 Task: Plan a departmental training on innovation for the 18th at 5:30 PM.
Action: Mouse moved to (51, 80)
Screenshot: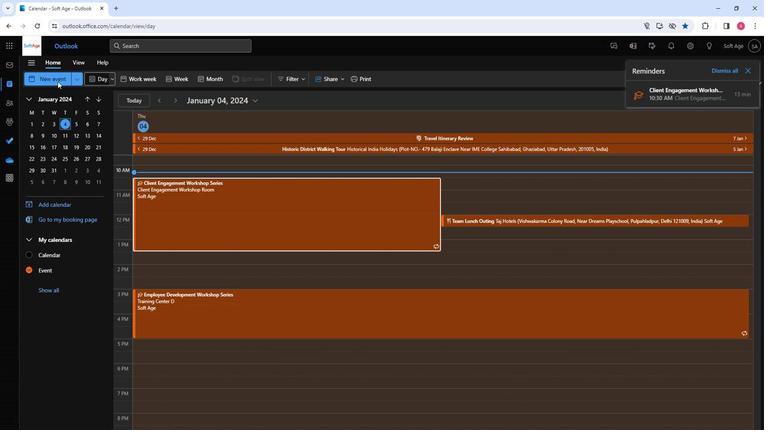 
Action: Mouse pressed left at (51, 80)
Screenshot: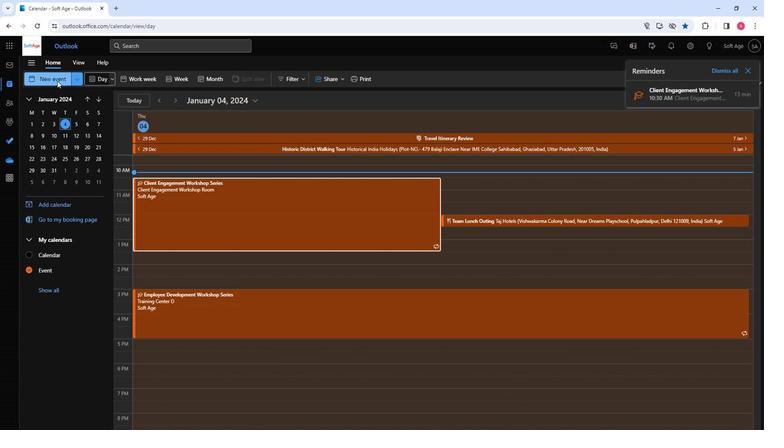 
Action: Mouse moved to (200, 130)
Screenshot: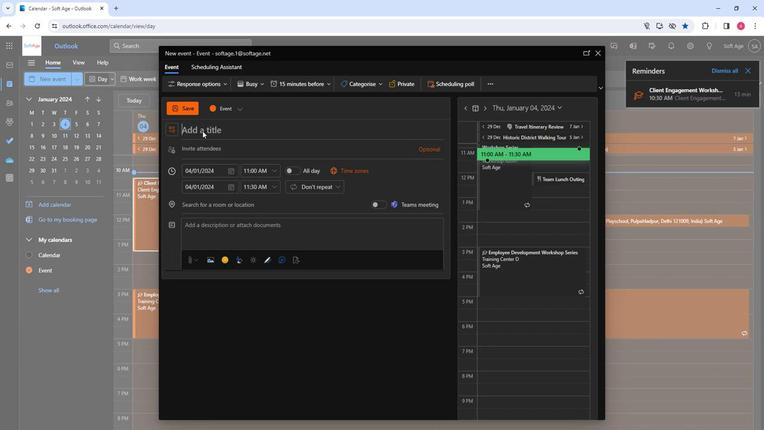 
Action: Mouse pressed left at (200, 130)
Screenshot: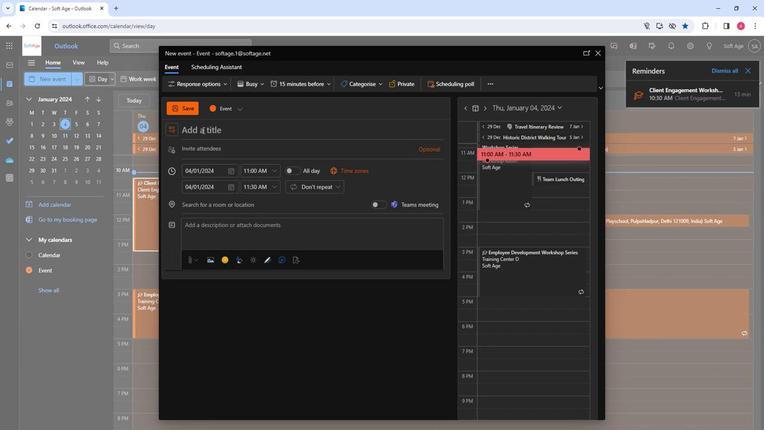 
Action: Key pressed <Key.shift>Departmental<Key.space><Key.shift>Training<Key.space><Key.shift>On<Key.backspace><Key.backspace>on<Key.space><Key.shift>Innovation
Screenshot: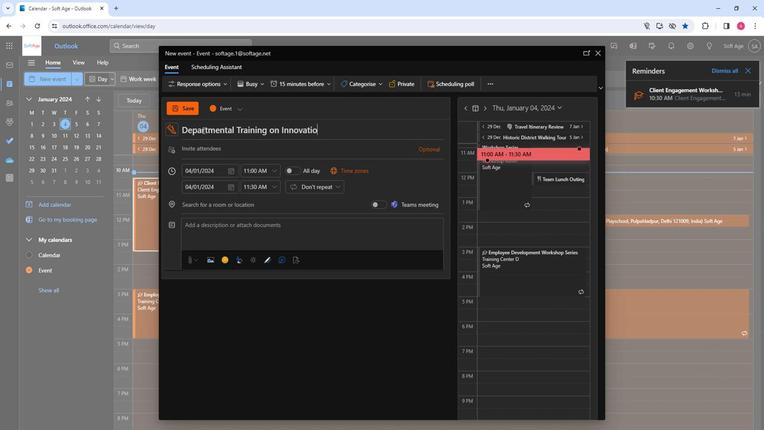 
Action: Mouse moved to (204, 147)
Screenshot: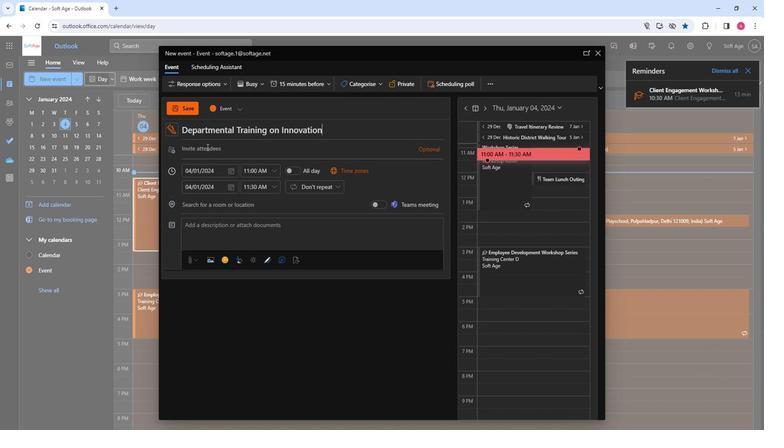 
Action: Mouse pressed left at (204, 147)
Screenshot: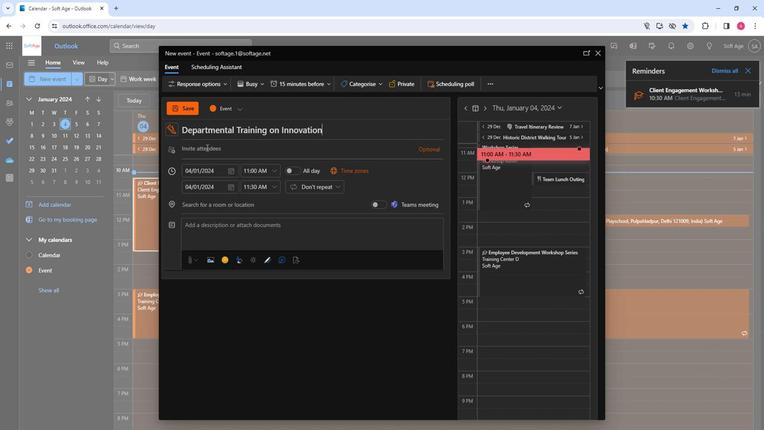 
Action: Key pressed so
Screenshot: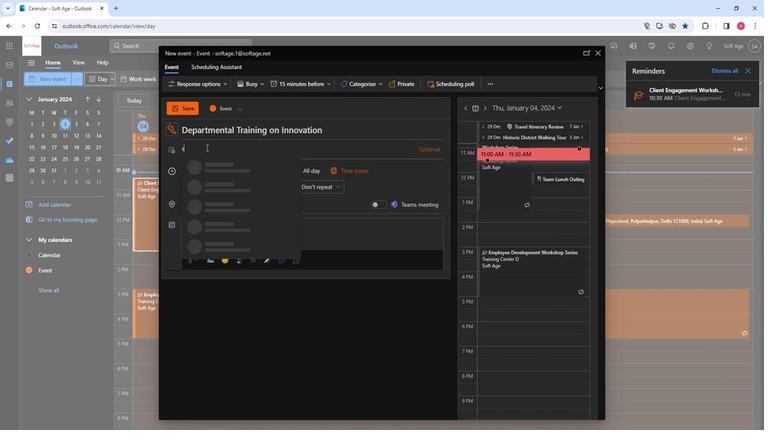 
Action: Mouse moved to (224, 192)
Screenshot: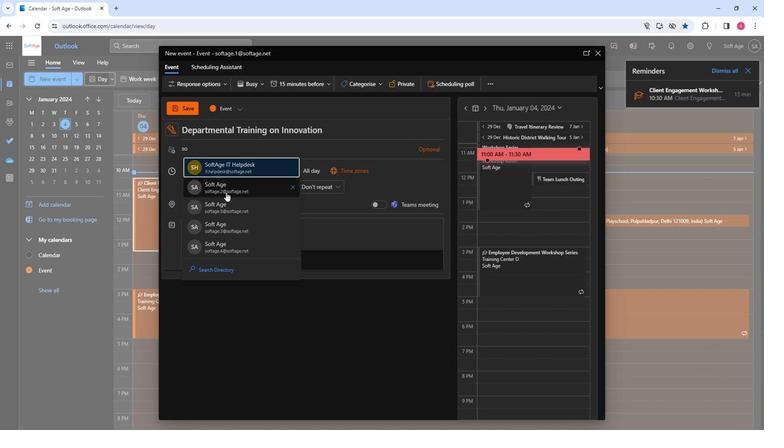 
Action: Mouse pressed left at (224, 192)
Screenshot: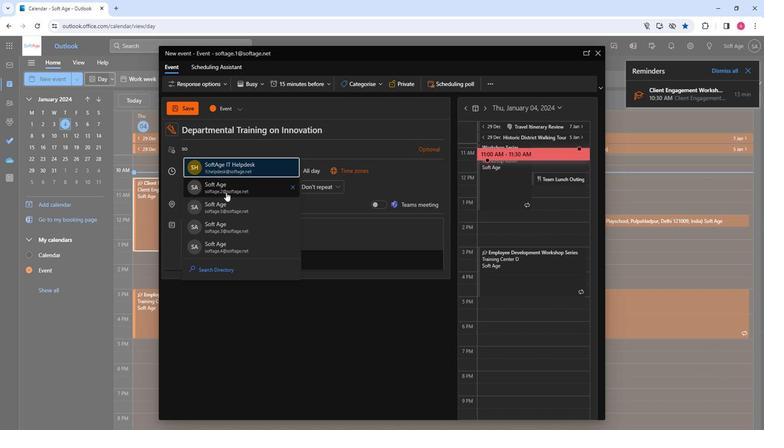 
Action: Key pressed so
Screenshot: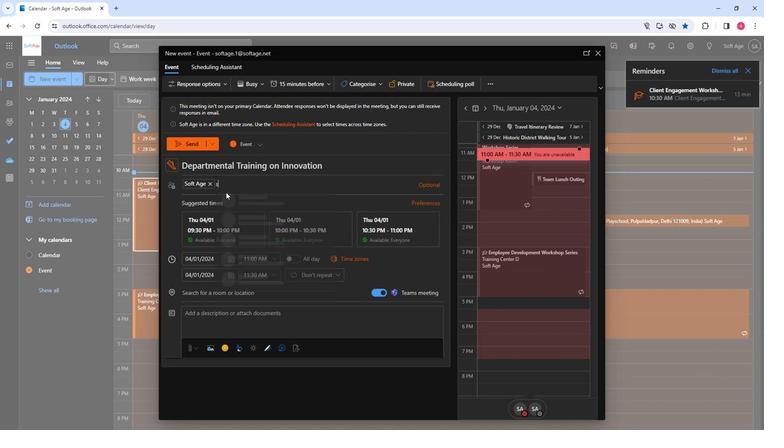 
Action: Mouse moved to (246, 249)
Screenshot: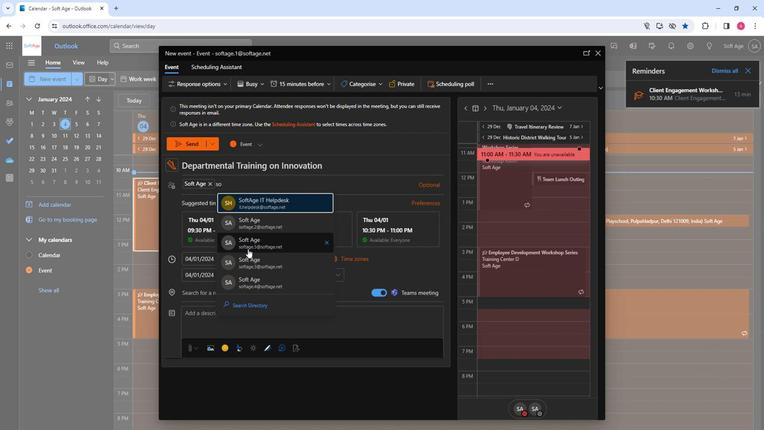 
Action: Mouse pressed left at (246, 249)
Screenshot: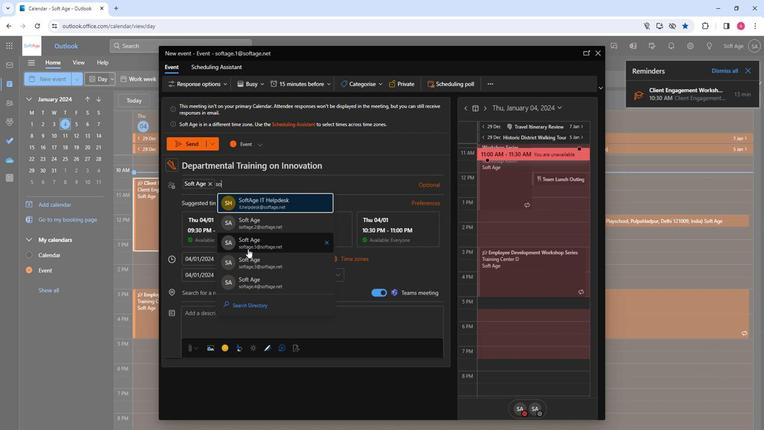
Action: Key pressed so
Screenshot: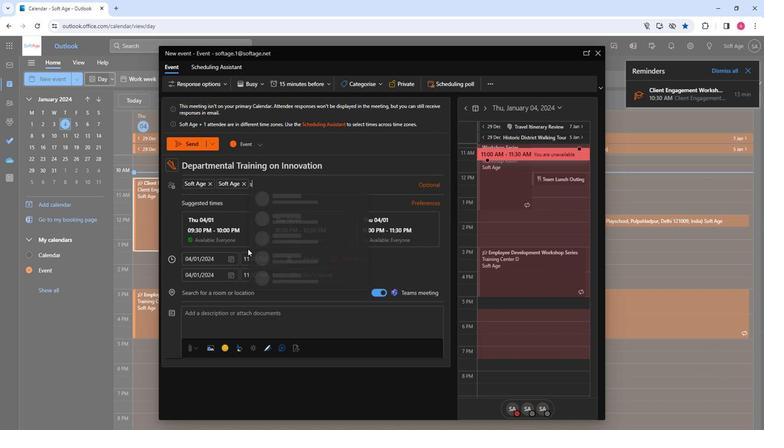 
Action: Mouse moved to (274, 277)
Screenshot: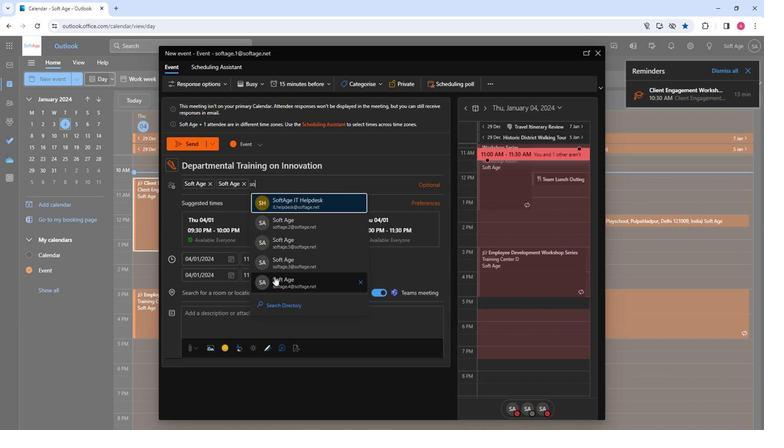 
Action: Mouse pressed left at (274, 277)
Screenshot: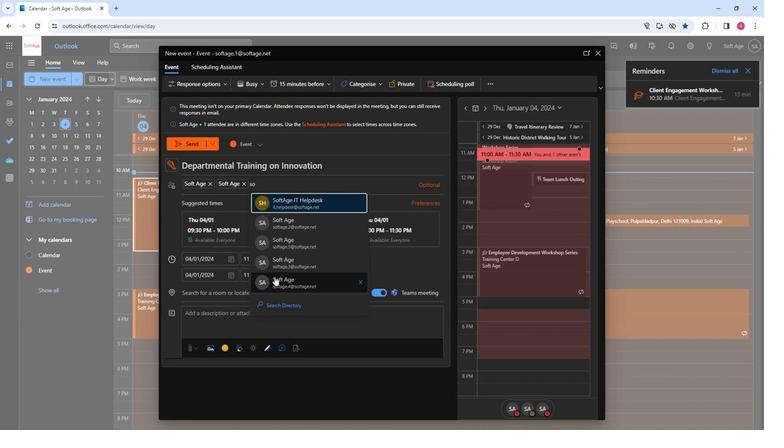 
Action: Mouse moved to (229, 261)
Screenshot: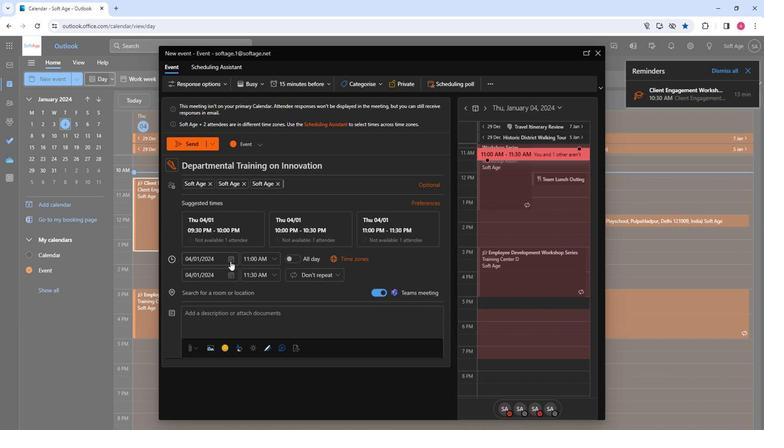 
Action: Mouse pressed left at (229, 261)
Screenshot: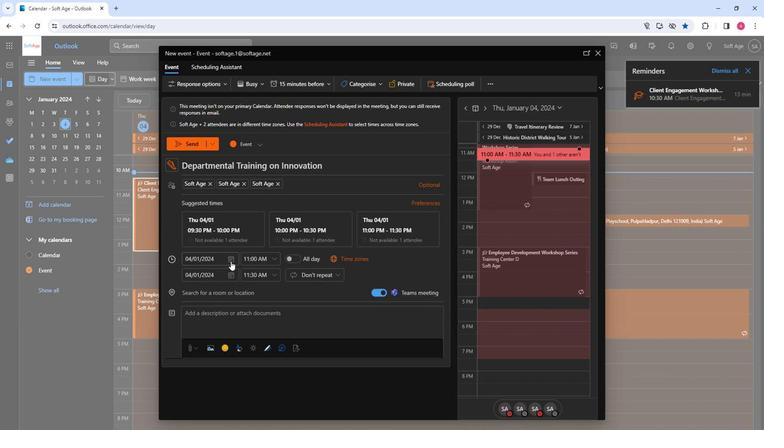 
Action: Mouse moved to (223, 326)
Screenshot: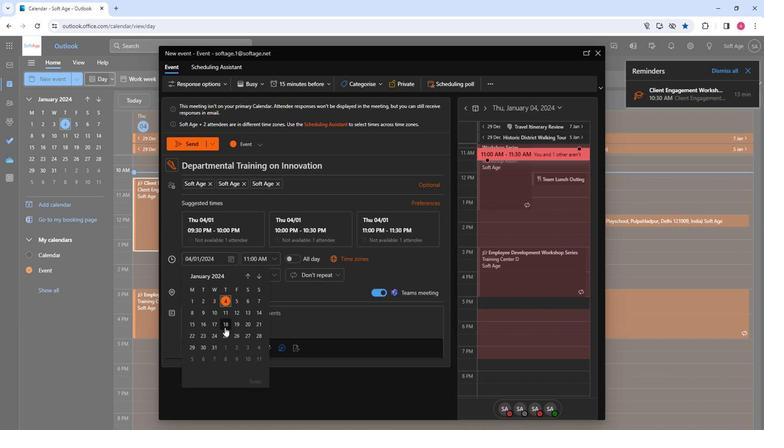 
Action: Mouse pressed left at (223, 326)
Screenshot: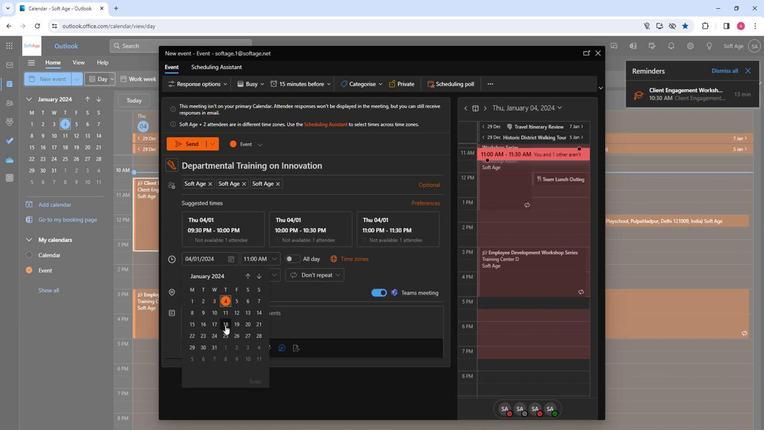
Action: Mouse moved to (272, 258)
Screenshot: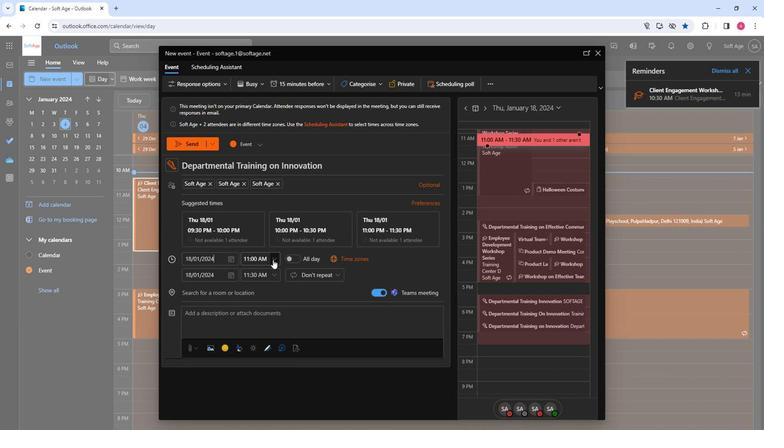 
Action: Mouse pressed left at (272, 258)
Screenshot: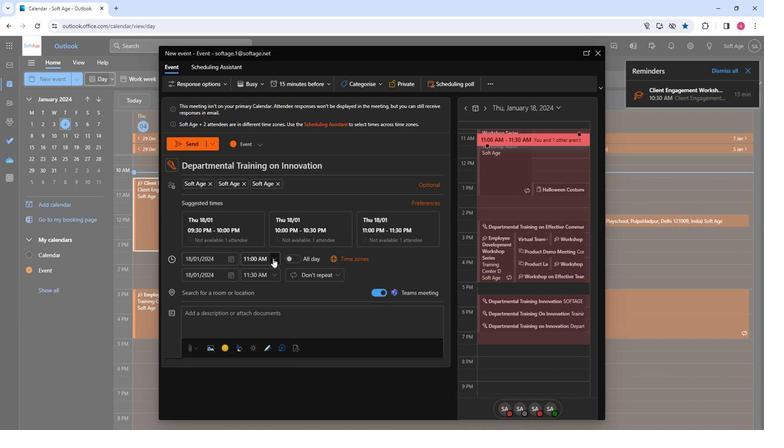 
Action: Mouse moved to (255, 298)
Screenshot: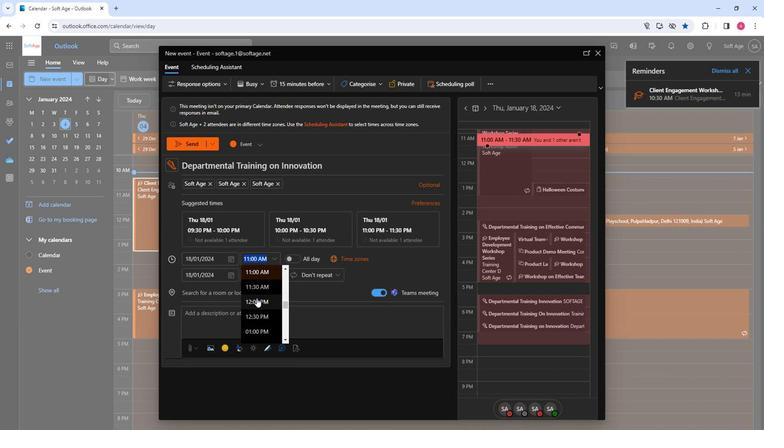 
Action: Mouse scrolled (255, 298) with delta (0, 0)
Screenshot: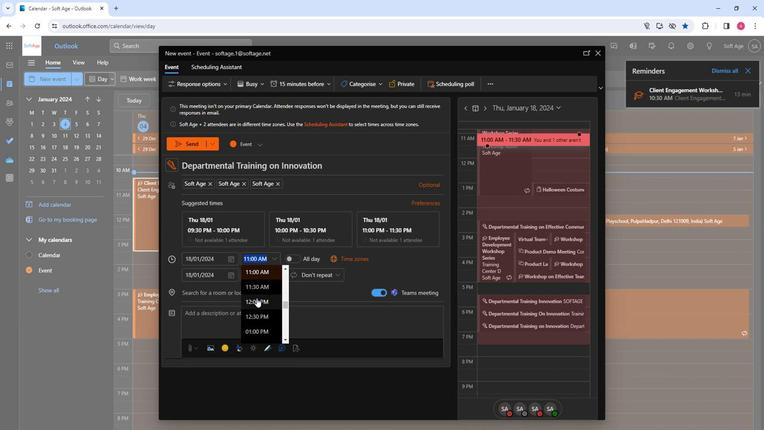
Action: Mouse scrolled (255, 298) with delta (0, 0)
Screenshot: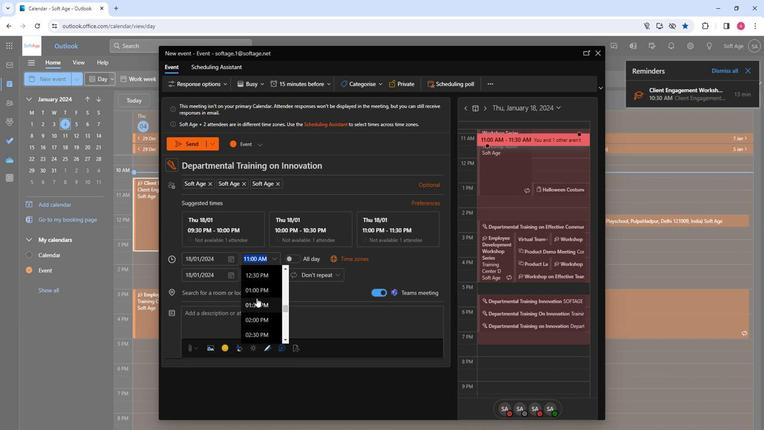 
Action: Mouse moved to (256, 298)
Screenshot: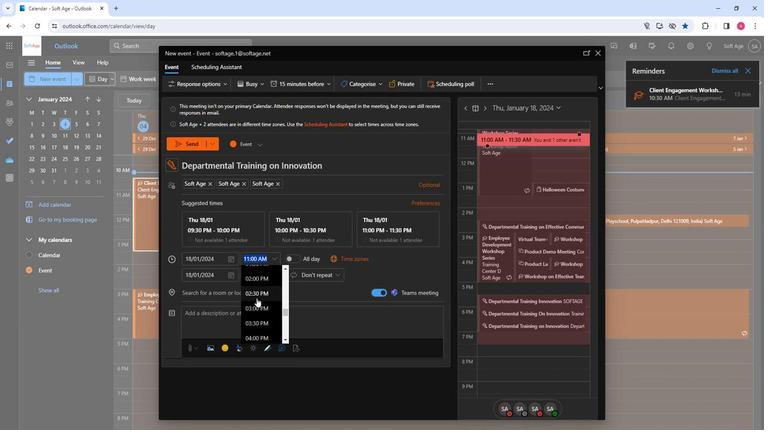 
Action: Mouse scrolled (256, 298) with delta (0, 0)
Screenshot: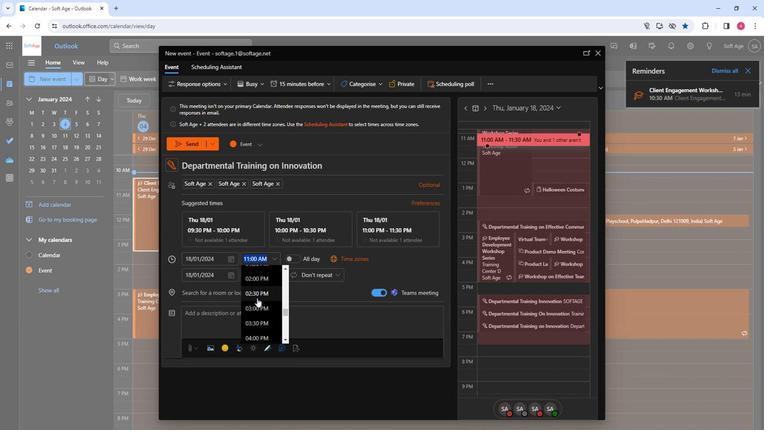 
Action: Mouse scrolled (256, 298) with delta (0, 0)
Screenshot: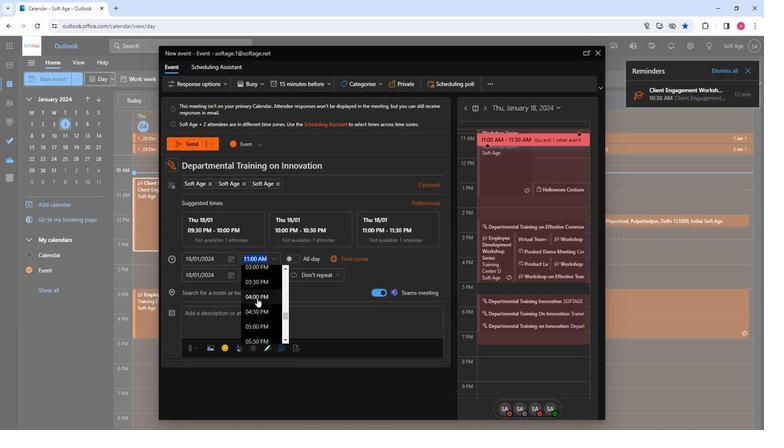 
Action: Mouse moved to (256, 298)
Screenshot: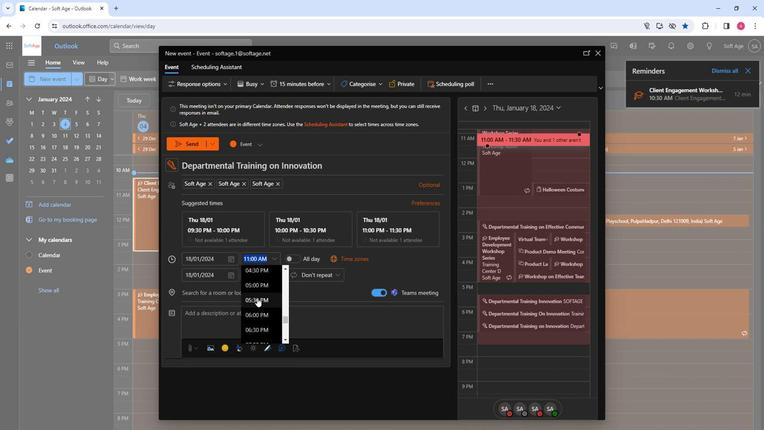 
Action: Mouse pressed left at (256, 298)
Screenshot: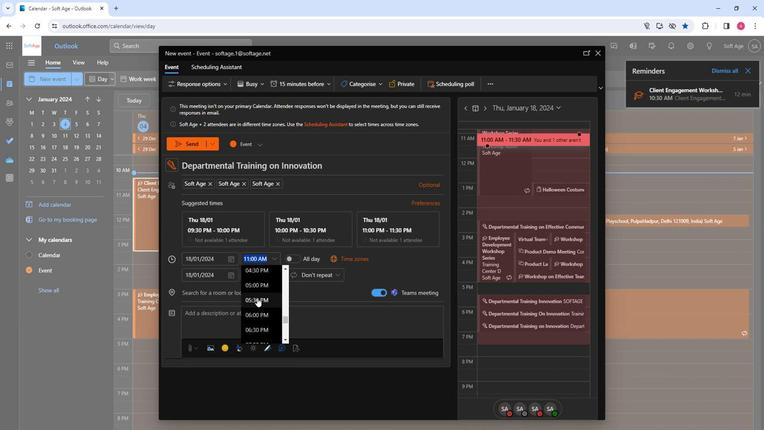 
Action: Mouse moved to (215, 294)
Screenshot: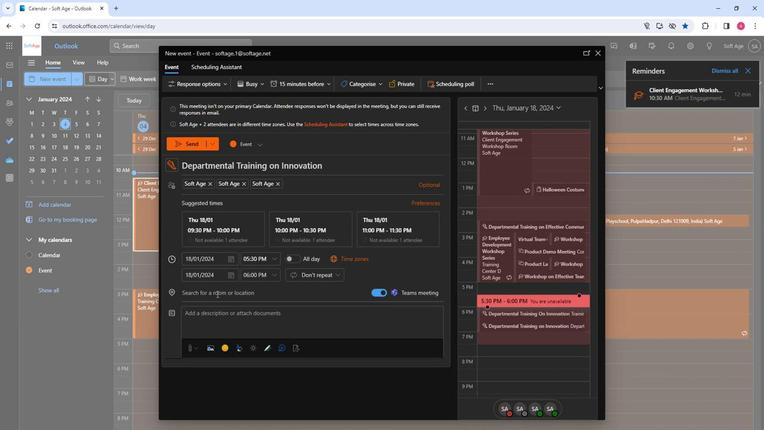 
Action: Mouse pressed left at (215, 294)
Screenshot: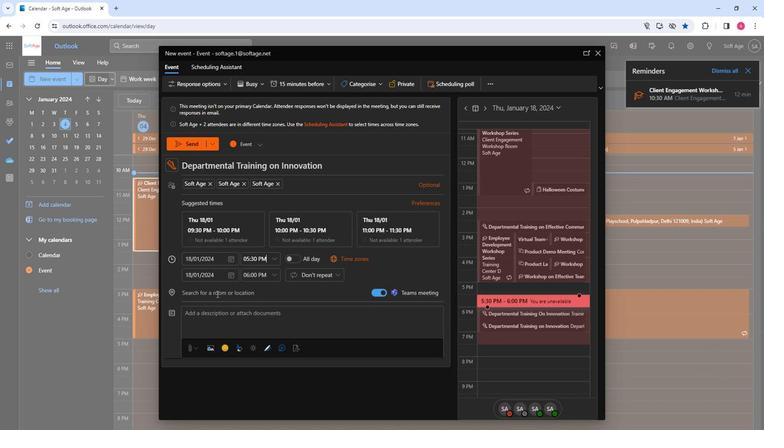 
Action: Mouse moved to (215, 293)
Screenshot: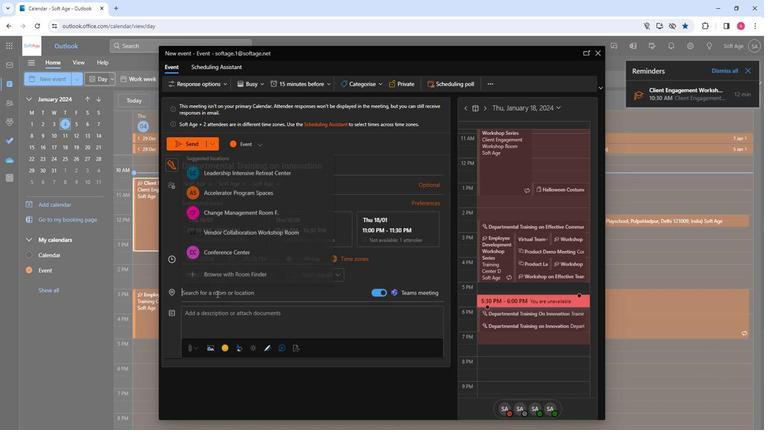 
Action: Key pressed so
Screenshot: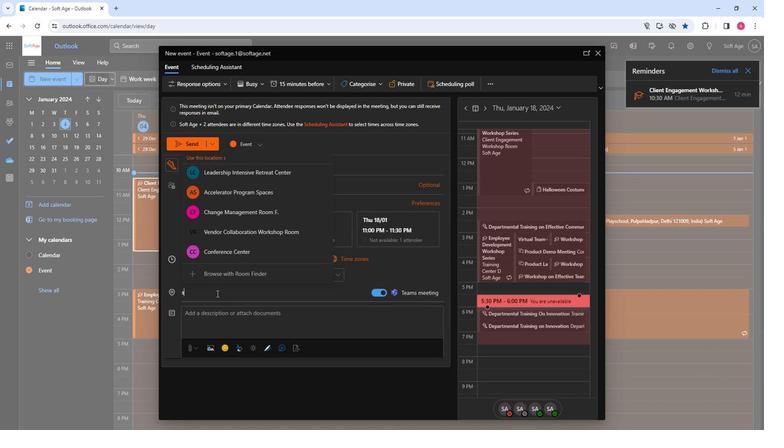 
Action: Mouse moved to (219, 249)
Screenshot: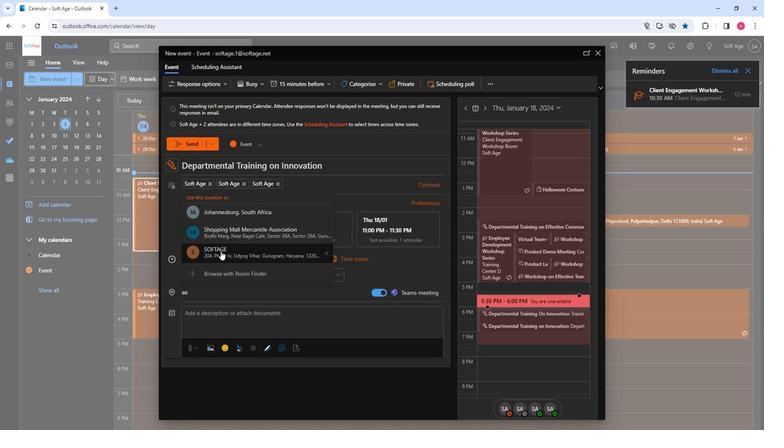 
Action: Mouse pressed left at (219, 249)
Screenshot: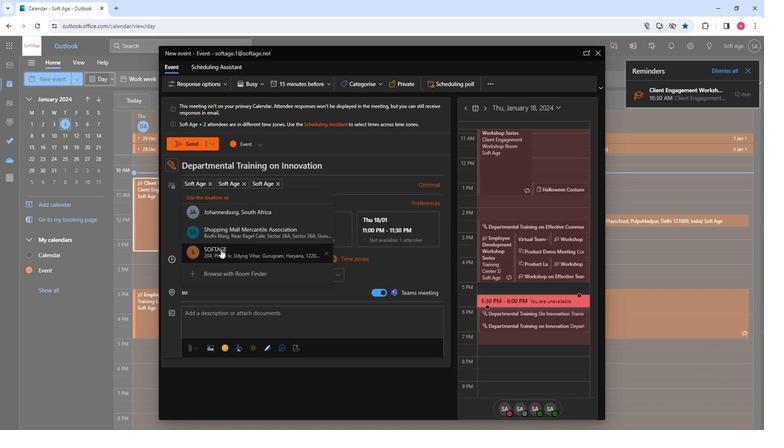 
Action: Mouse moved to (206, 321)
Screenshot: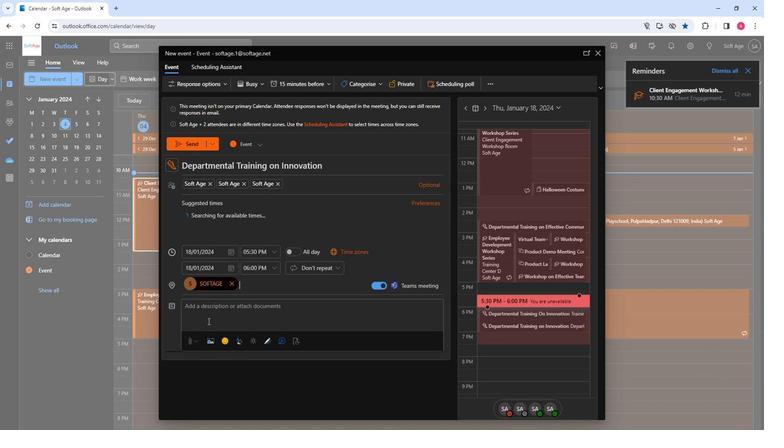 
Action: Mouse pressed left at (206, 321)
Screenshot: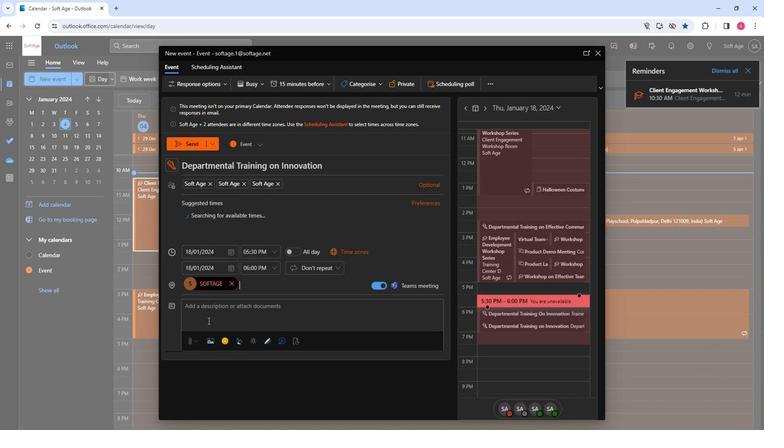 
Action: Mouse moved to (206, 321)
Screenshot: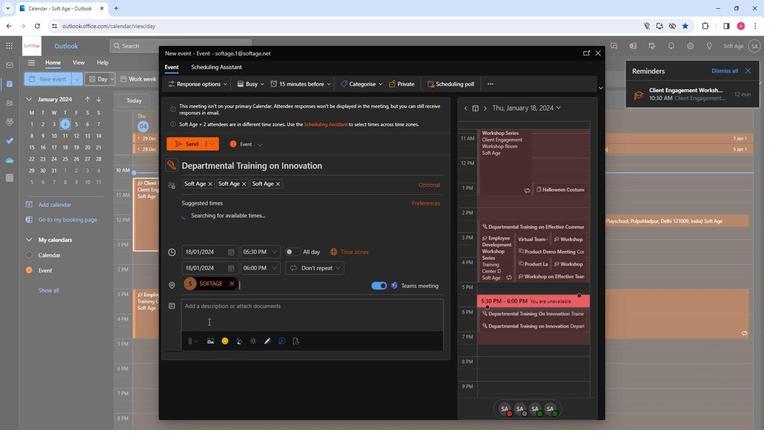 
Action: Key pressed <Key.shift>Immerse<Key.space>your<Key.space>team<Key.space>in<Key.space>a<Key.space>transformative<Key.space>departmental<Key.space>training<Key.space>on<Key.space>innovation.<Key.space><Key.shift>Cultivate<Key.space>a<Key.space>culture<Key.space>of<Key.space>creativity,<Key.space>problem-solving,<Key.space>and<Key.space>forward<Key.space>thinking<Key.space>to<Key.space>drive<Key.space>continou<Key.backspace><Key.backspace>uous<Key.space>improvement<Key.space>and<Key.space>organizational<Key.space>success.
Screenshot: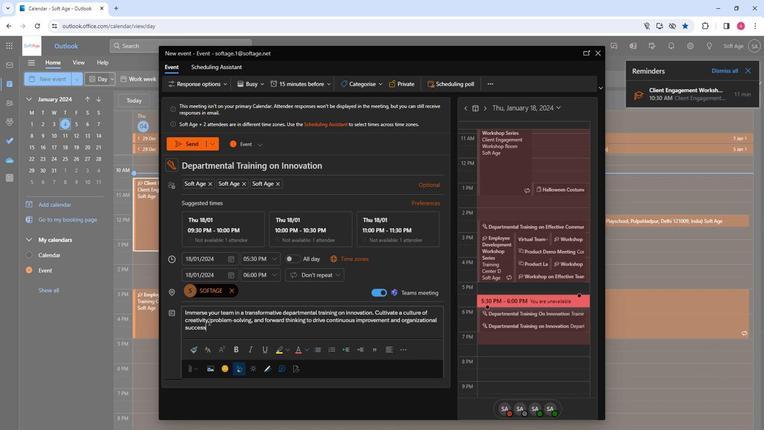 
Action: Mouse moved to (223, 330)
Screenshot: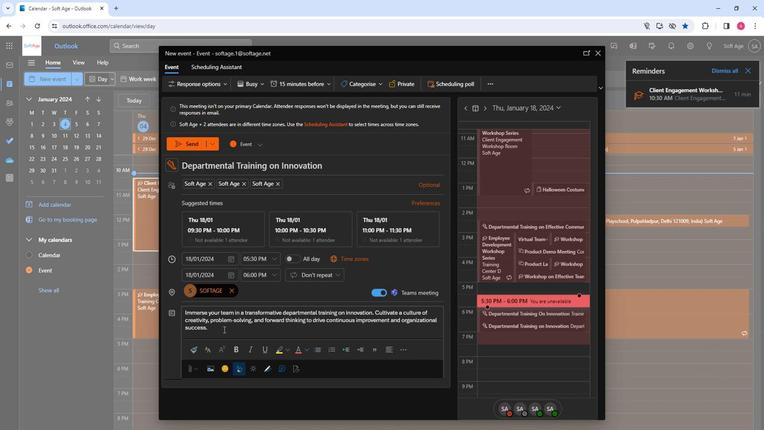 
Action: Mouse pressed left at (223, 330)
Screenshot: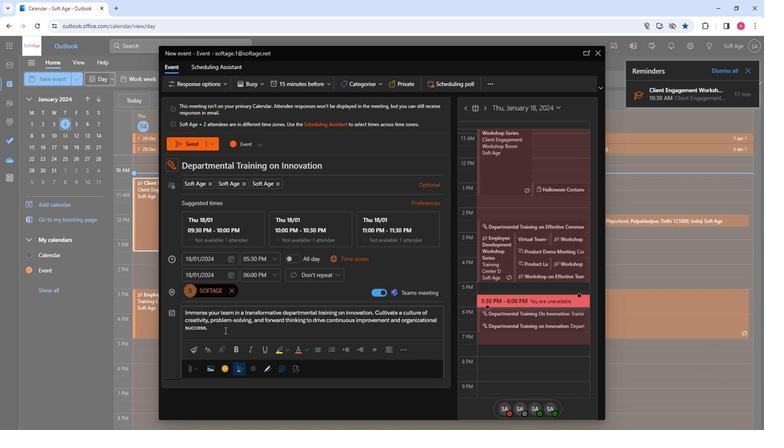 
Action: Mouse moved to (225, 332)
Screenshot: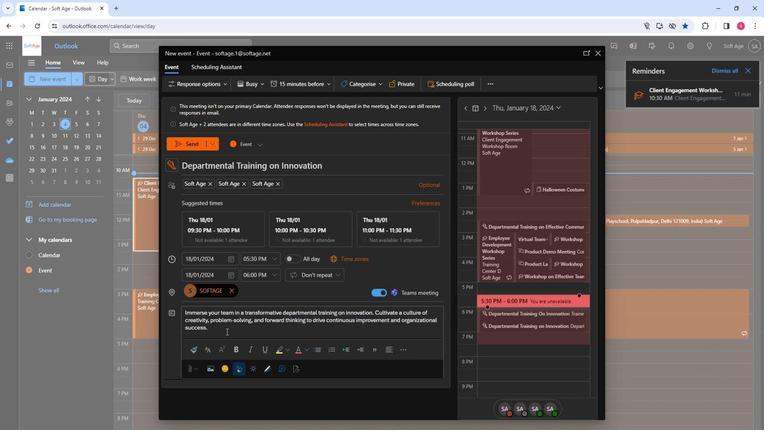 
Action: Mouse pressed left at (225, 332)
Screenshot: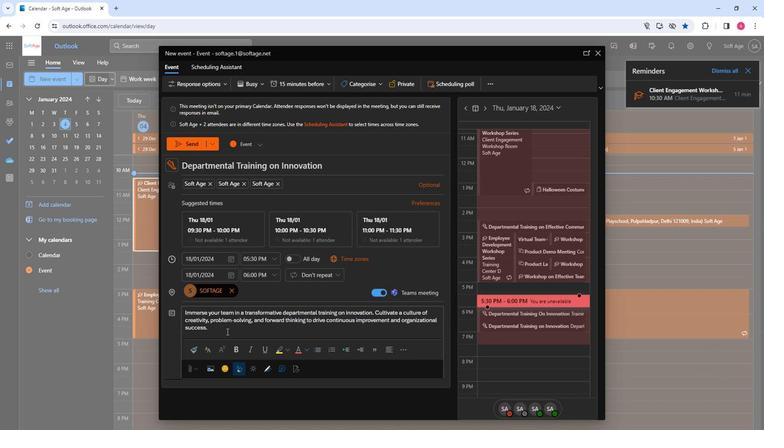 
Action: Mouse moved to (225, 332)
Screenshot: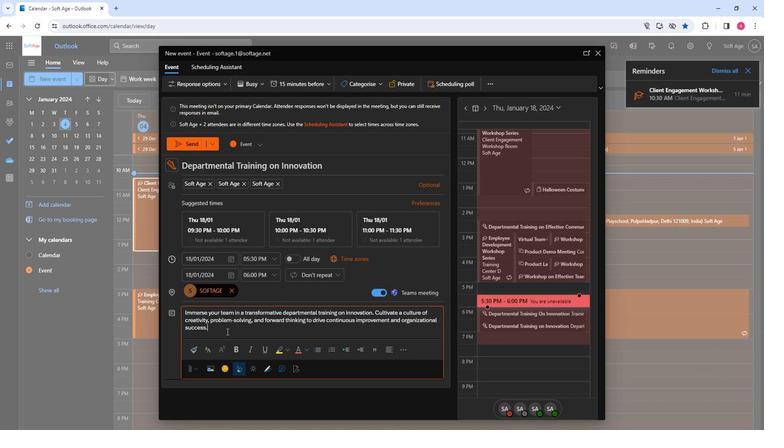 
Action: Mouse pressed left at (225, 332)
Screenshot: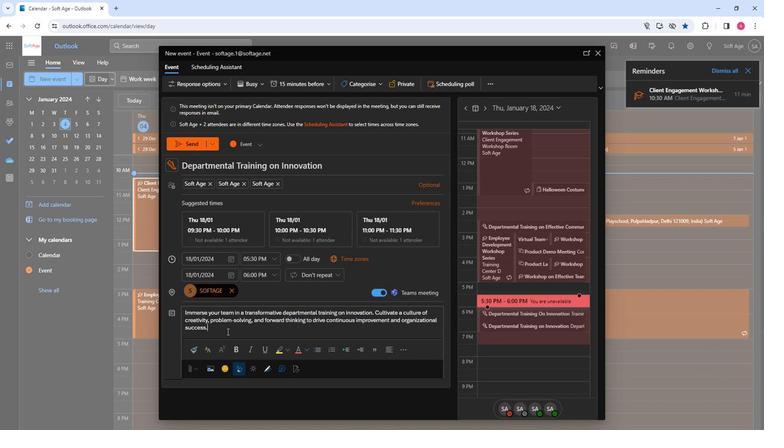 
Action: Mouse moved to (223, 329)
Screenshot: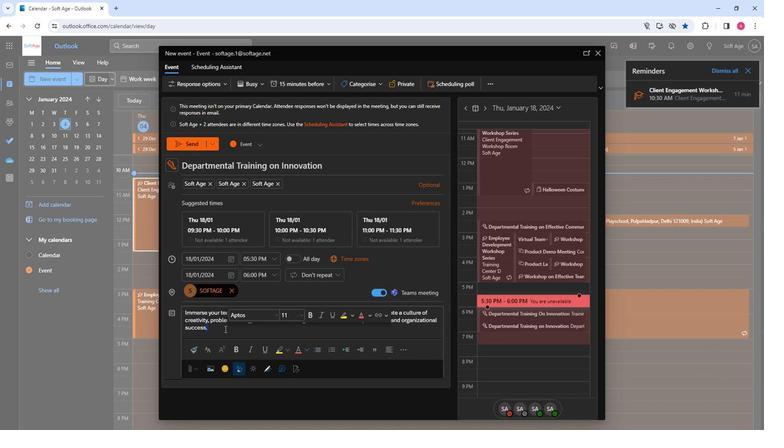 
Action: Mouse pressed left at (223, 329)
Screenshot: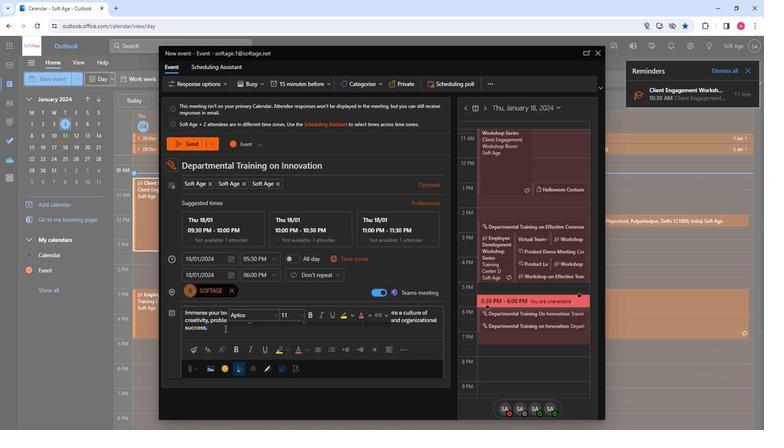 
Action: Mouse pressed left at (223, 329)
Screenshot: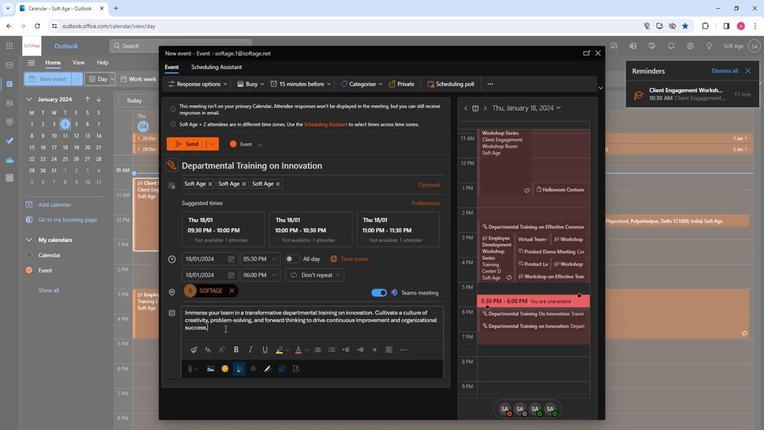 
Action: Mouse pressed left at (223, 329)
Screenshot: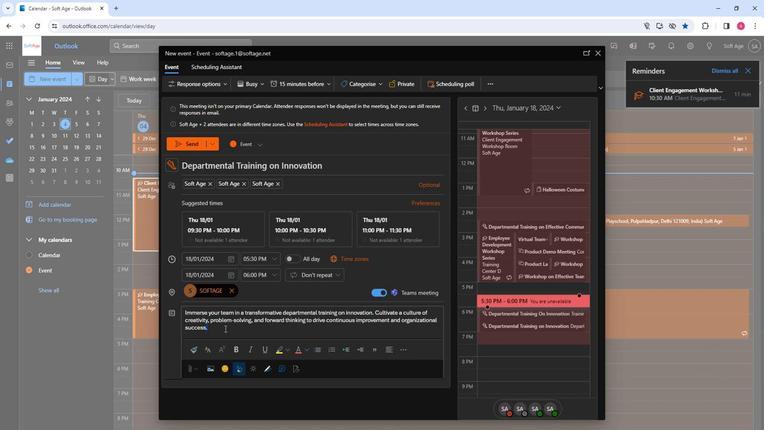 
Action: Mouse moved to (207, 349)
Screenshot: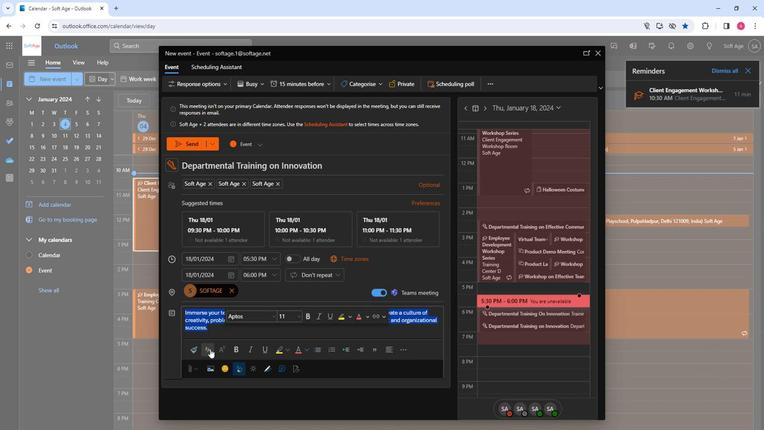 
Action: Mouse pressed left at (207, 349)
Screenshot: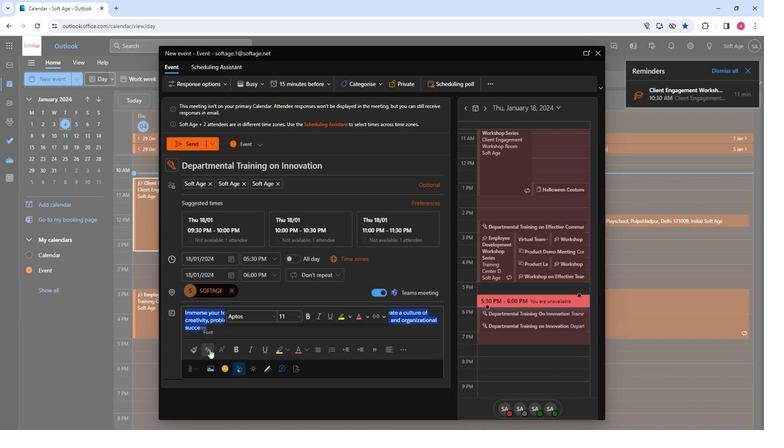 
Action: Mouse moved to (222, 269)
Screenshot: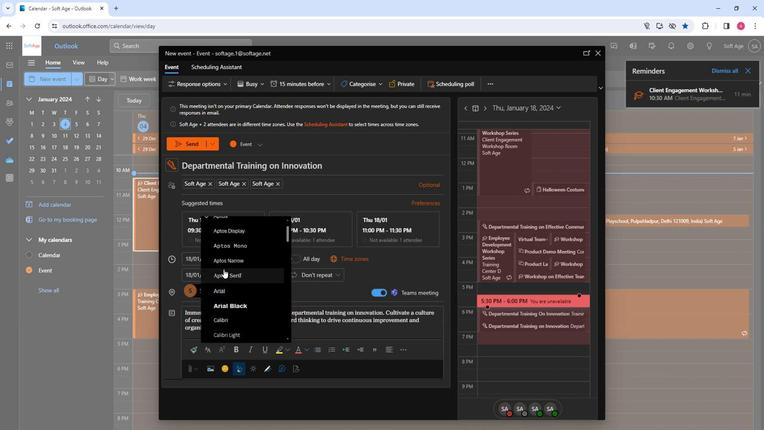
Action: Mouse scrolled (222, 268) with delta (0, 0)
Screenshot: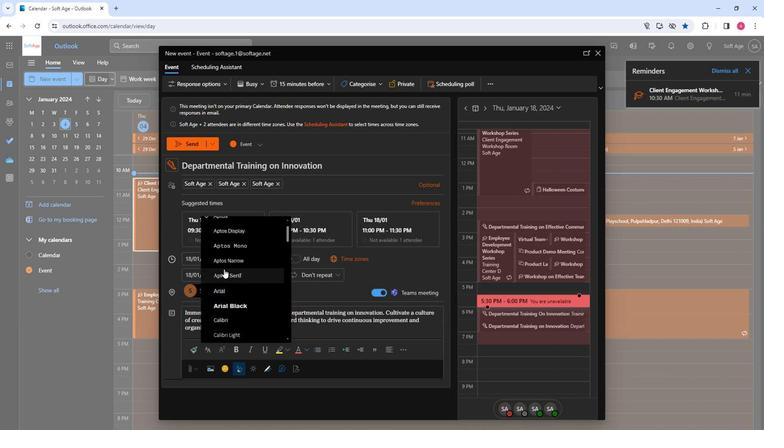 
Action: Mouse scrolled (222, 268) with delta (0, 0)
Screenshot: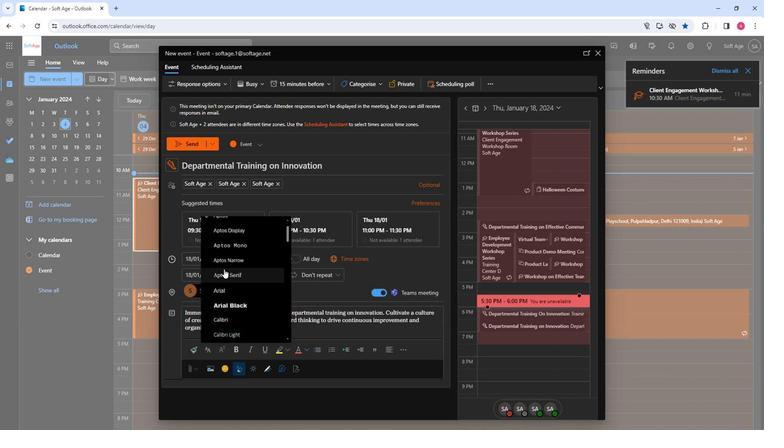
Action: Mouse scrolled (222, 268) with delta (0, 0)
Screenshot: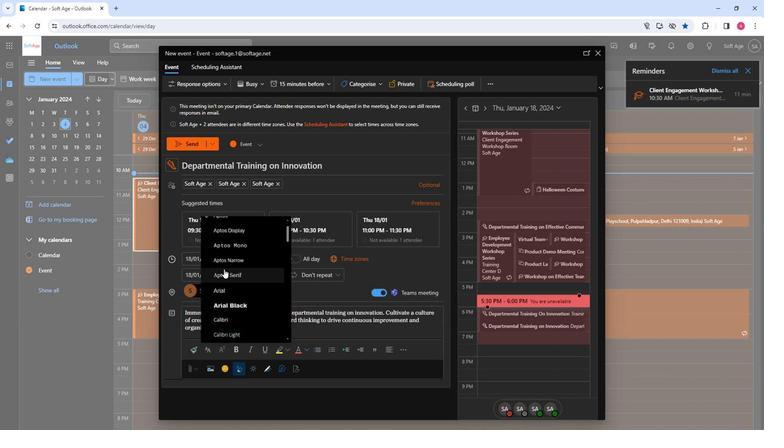 
Action: Mouse scrolled (222, 268) with delta (0, 0)
Screenshot: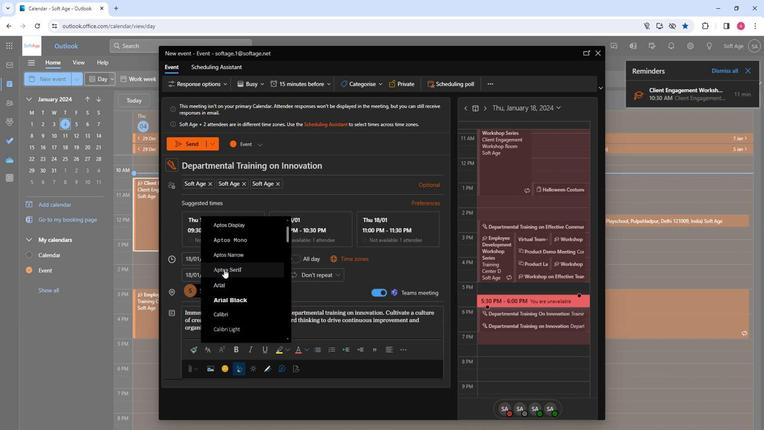 
Action: Mouse moved to (238, 311)
Screenshot: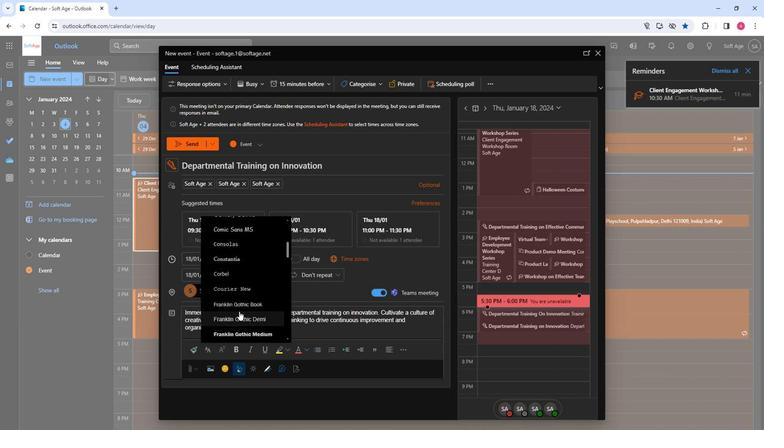 
Action: Mouse scrolled (238, 311) with delta (0, 0)
Screenshot: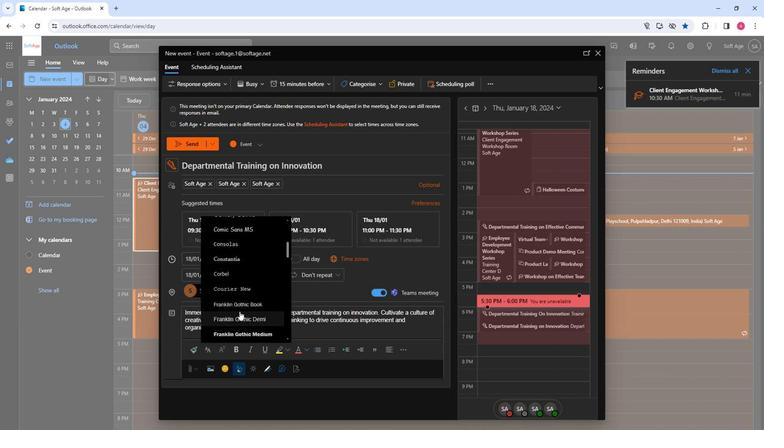 
Action: Mouse scrolled (238, 311) with delta (0, 0)
Screenshot: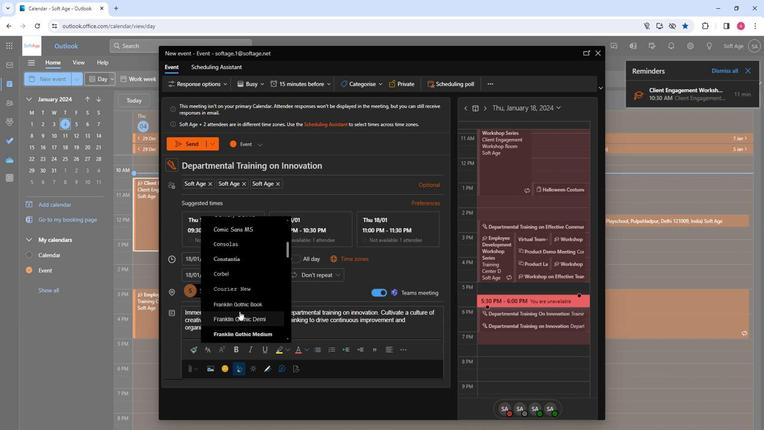 
Action: Mouse scrolled (238, 311) with delta (0, 0)
Screenshot: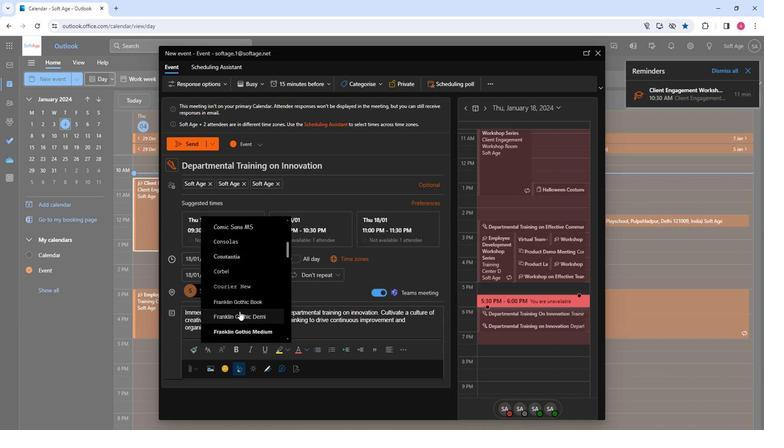 
Action: Mouse moved to (238, 311)
Screenshot: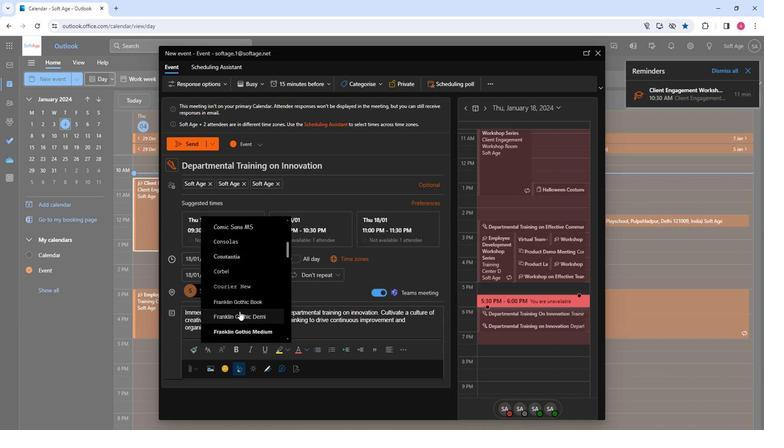 
Action: Mouse scrolled (238, 311) with delta (0, 0)
Screenshot: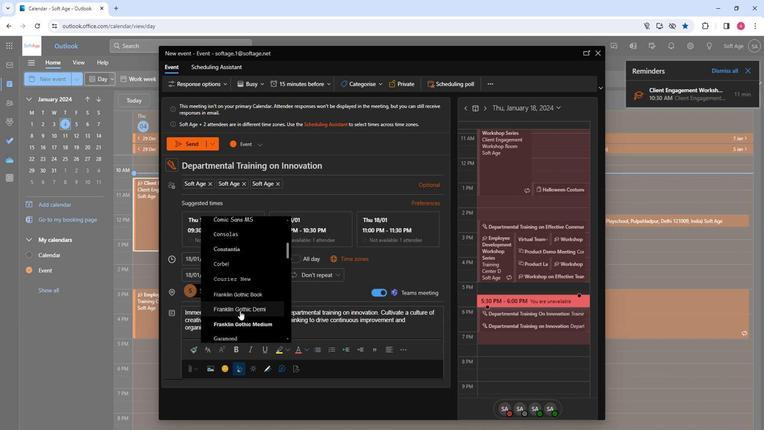 
Action: Mouse moved to (220, 287)
Screenshot: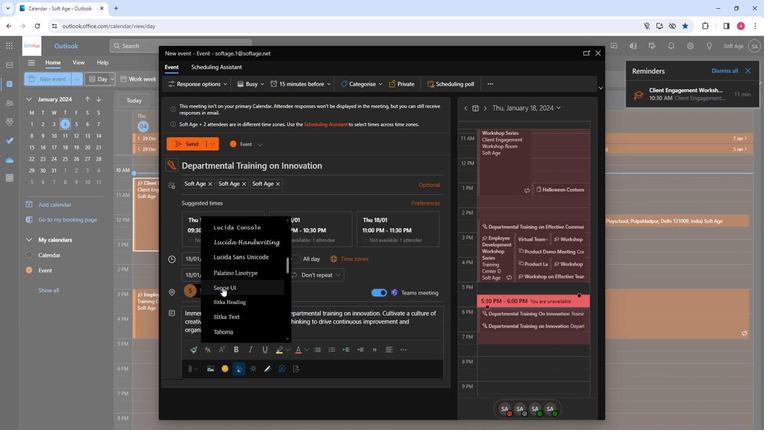 
Action: Mouse pressed left at (220, 287)
Screenshot: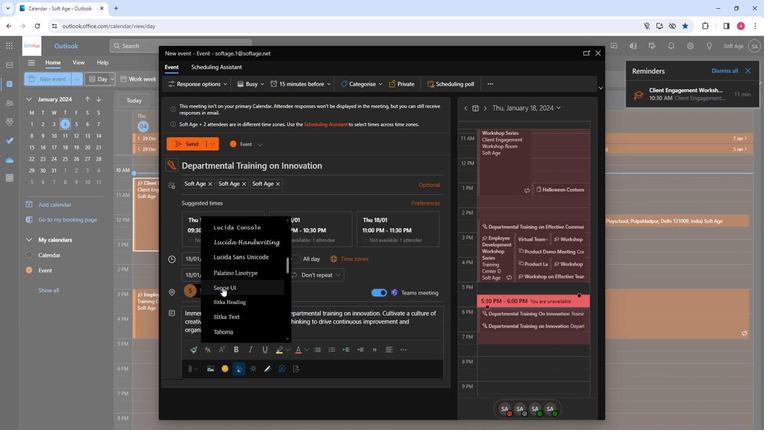 
Action: Mouse moved to (247, 348)
Screenshot: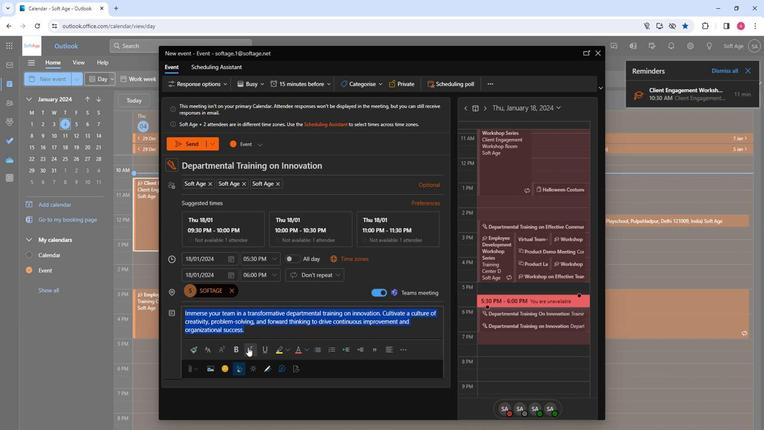 
Action: Mouse pressed left at (247, 348)
Screenshot: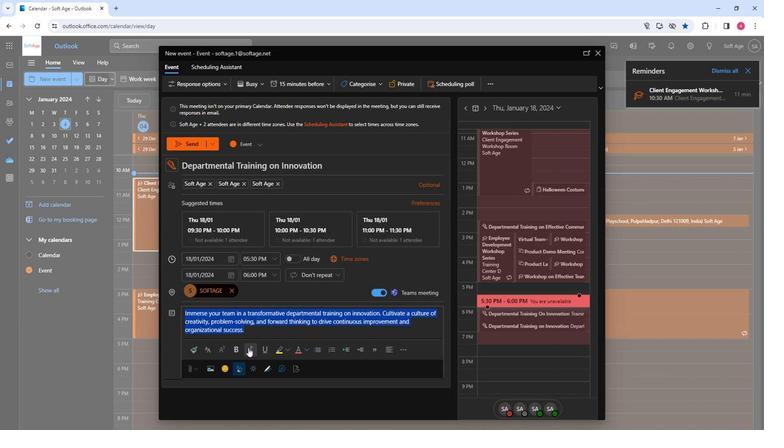 
Action: Mouse moved to (259, 324)
Screenshot: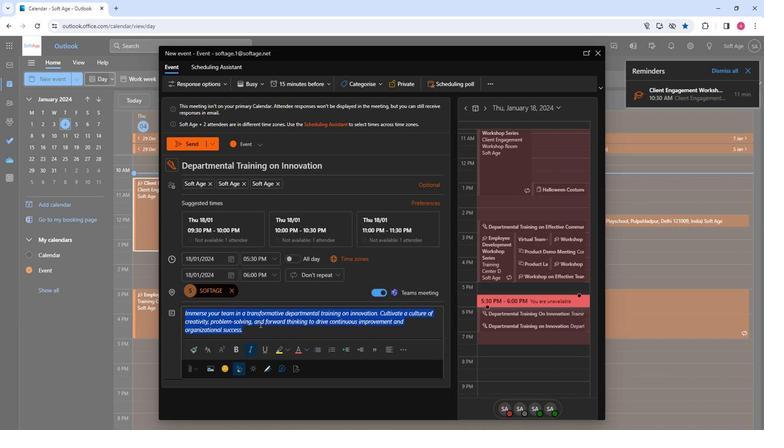 
Action: Mouse pressed left at (259, 324)
Screenshot: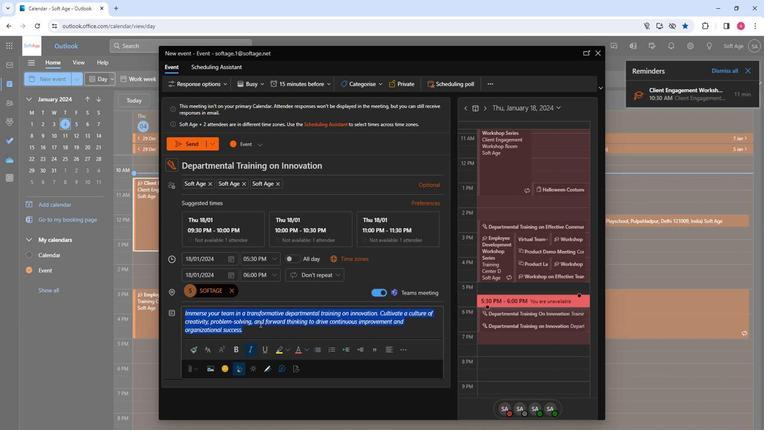 
Action: Mouse moved to (285, 328)
Screenshot: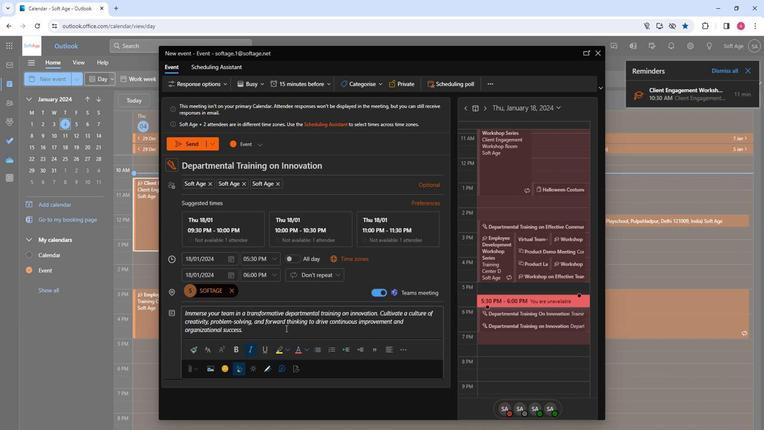 
Action: Mouse pressed left at (285, 328)
Screenshot: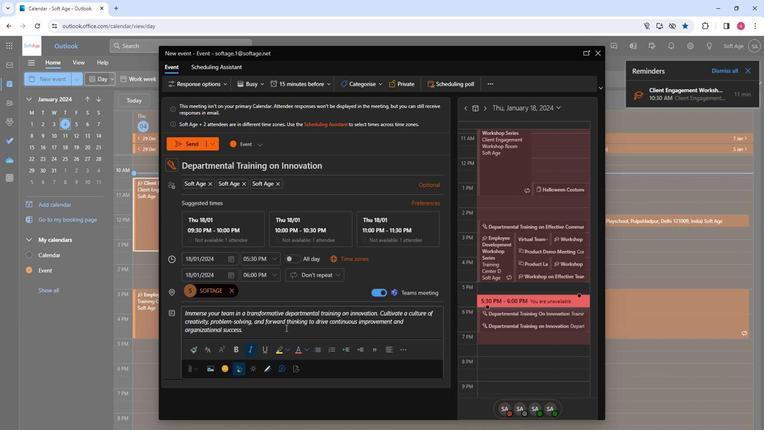 
Action: Mouse pressed left at (285, 328)
Screenshot: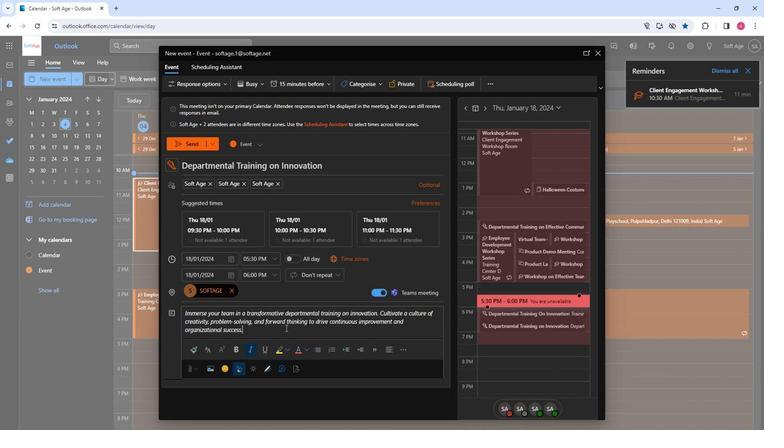 
Action: Mouse pressed left at (285, 328)
Screenshot: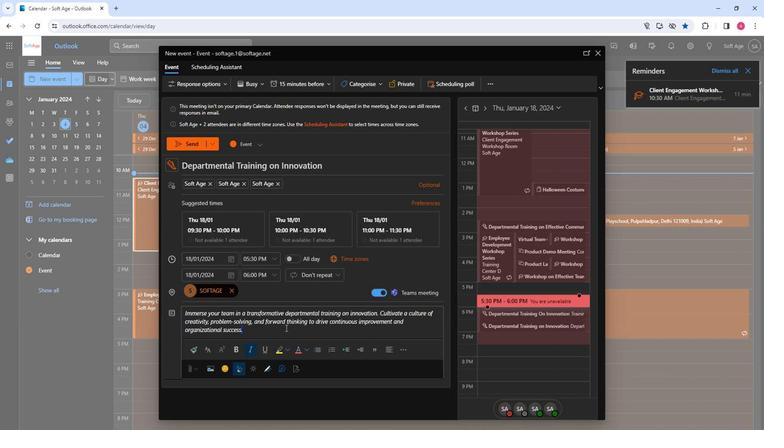 
Action: Mouse moved to (360, 350)
Screenshot: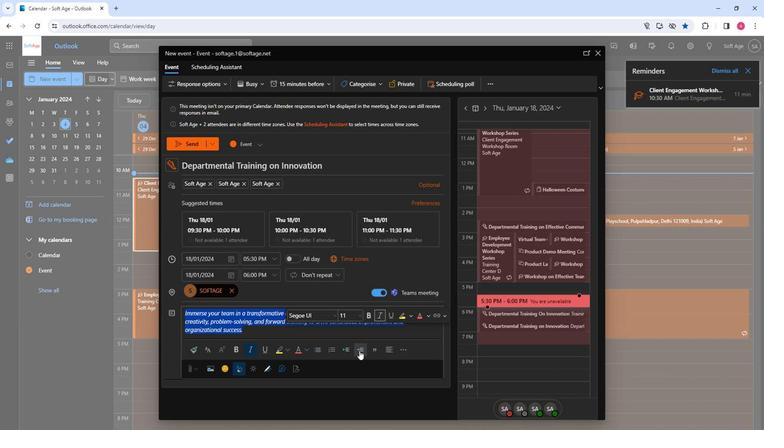 
Action: Mouse pressed left at (360, 350)
Screenshot: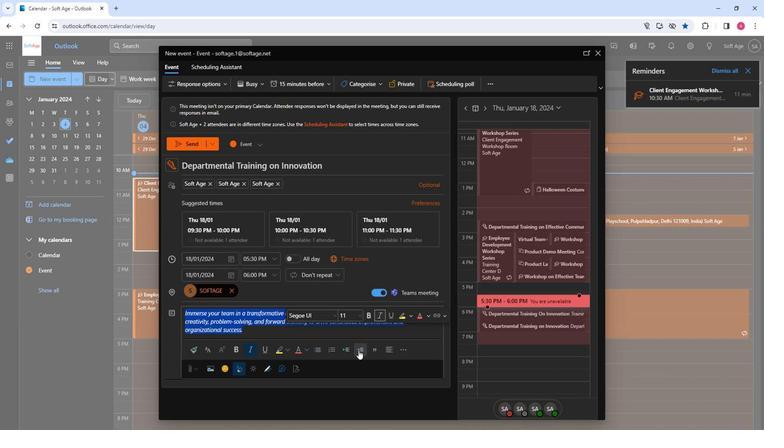 
Action: Mouse moved to (344, 332)
Screenshot: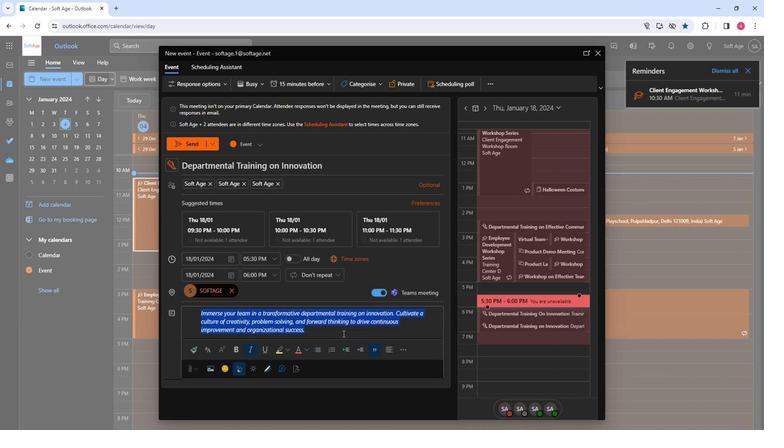 
Action: Mouse pressed left at (344, 332)
Screenshot: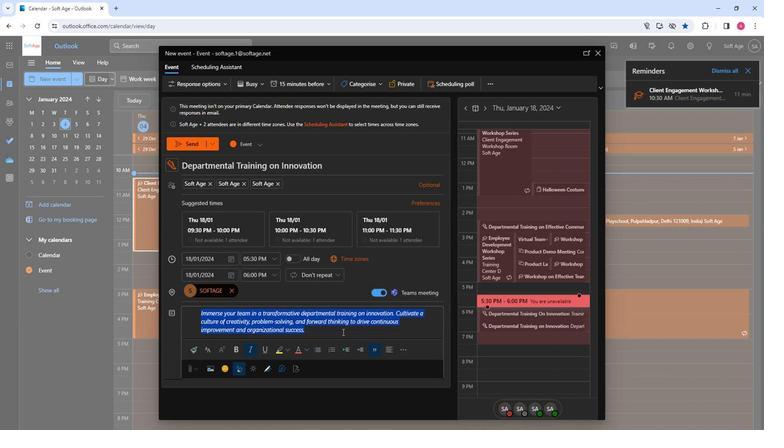 
Action: Mouse moved to (192, 144)
Screenshot: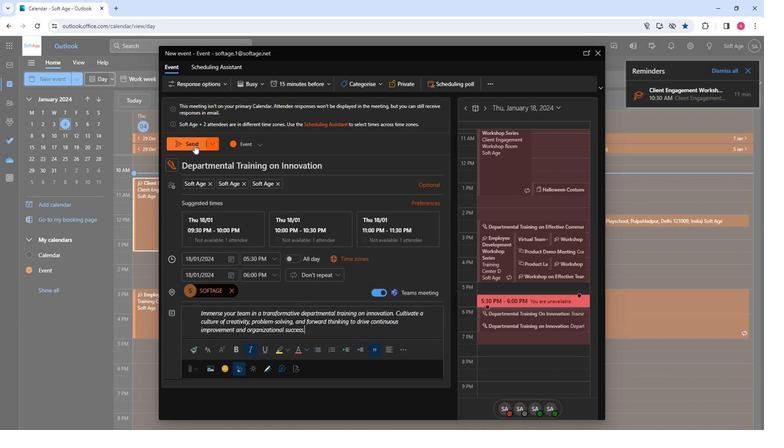 
Action: Mouse pressed left at (192, 144)
Screenshot: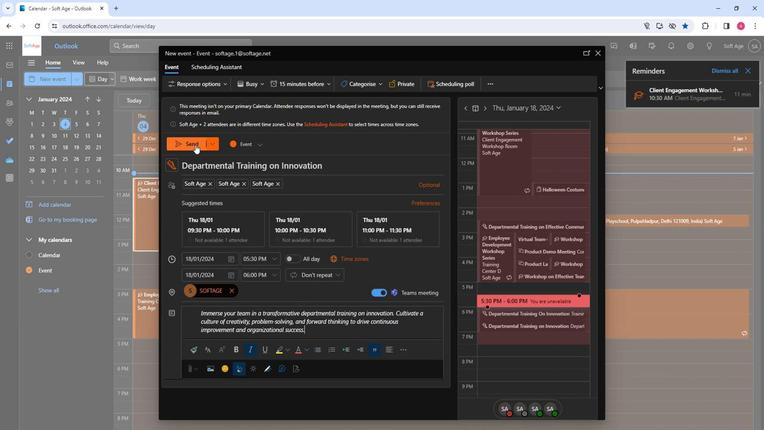 
Action: Mouse moved to (268, 352)
Screenshot: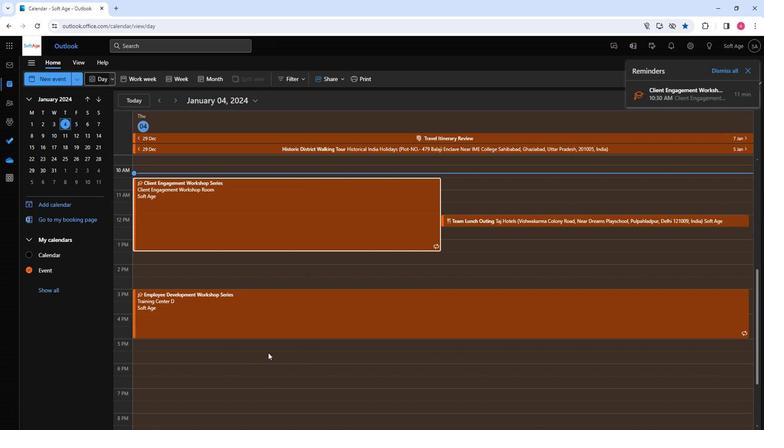 
